Task: Add Natural Factors Rx Omega 3 With D3 to the cart.
Action: Mouse moved to (295, 125)
Screenshot: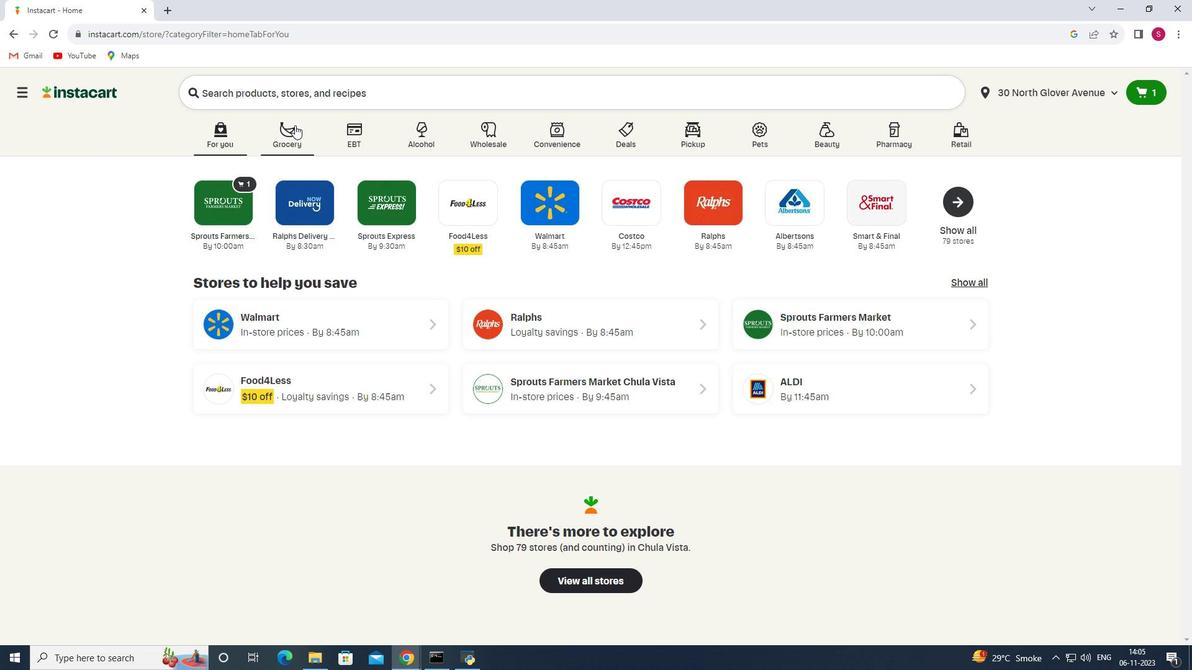 
Action: Mouse pressed left at (295, 125)
Screenshot: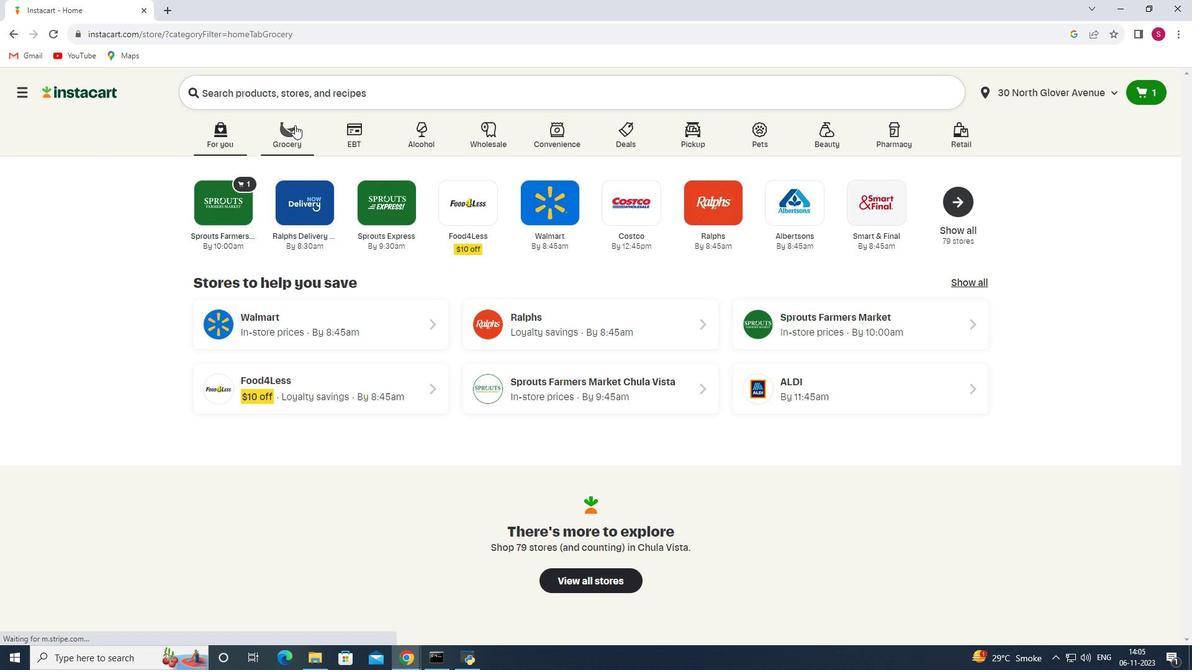 
Action: Mouse moved to (282, 374)
Screenshot: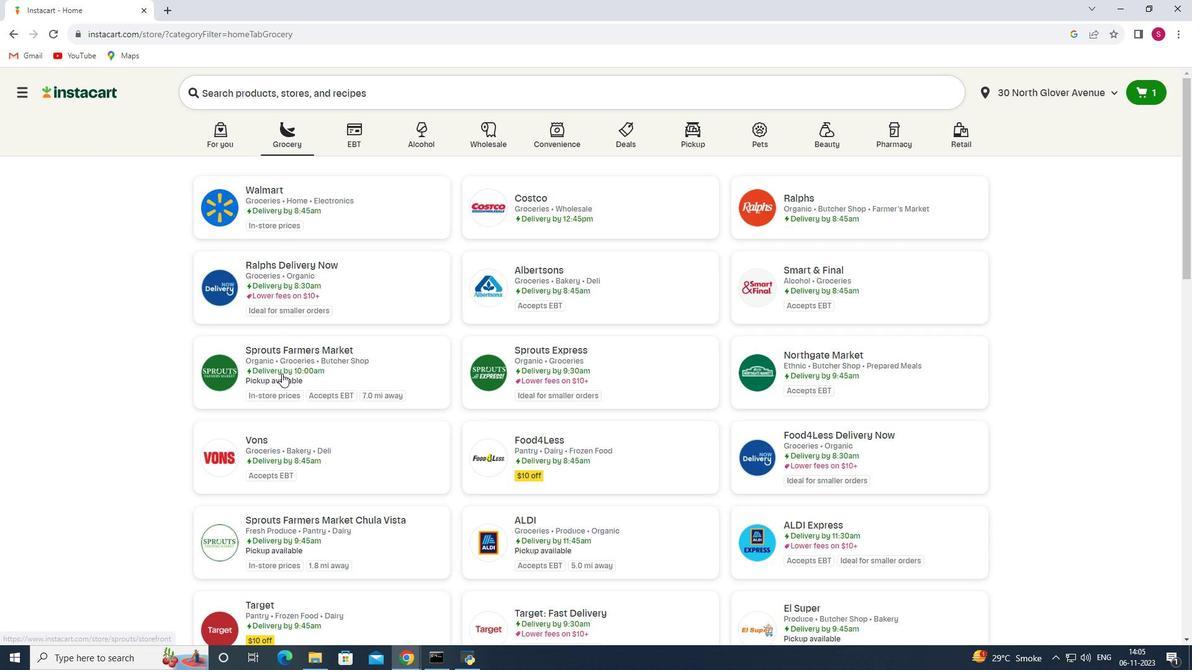 
Action: Mouse pressed left at (282, 374)
Screenshot: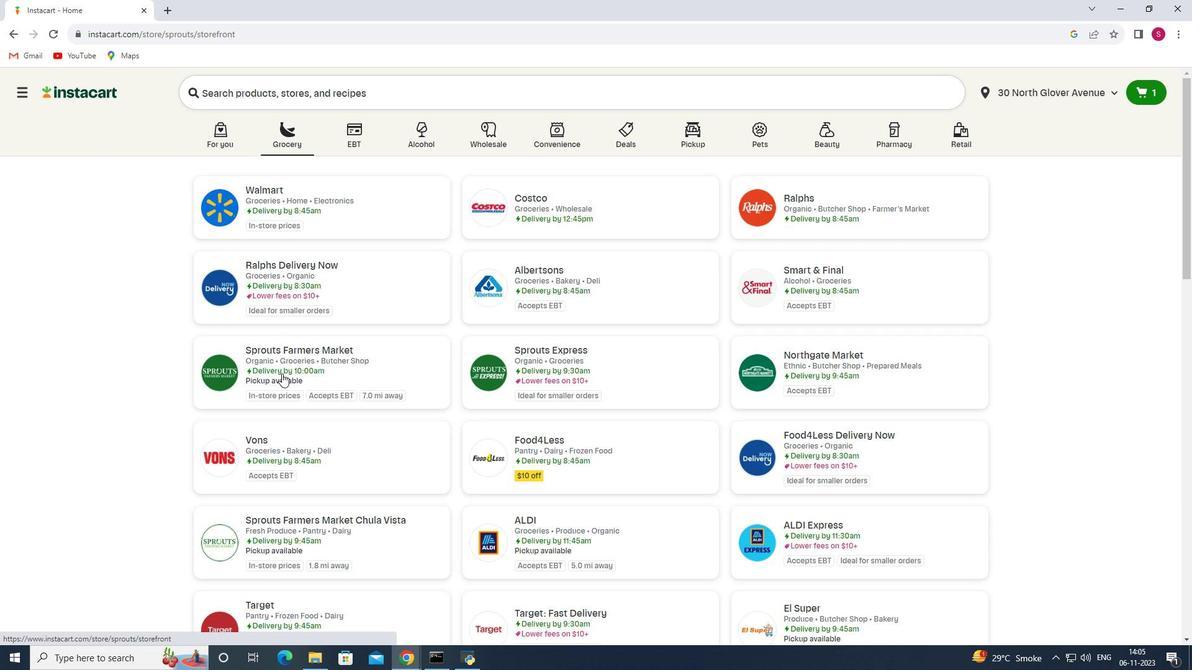 
Action: Mouse moved to (82, 451)
Screenshot: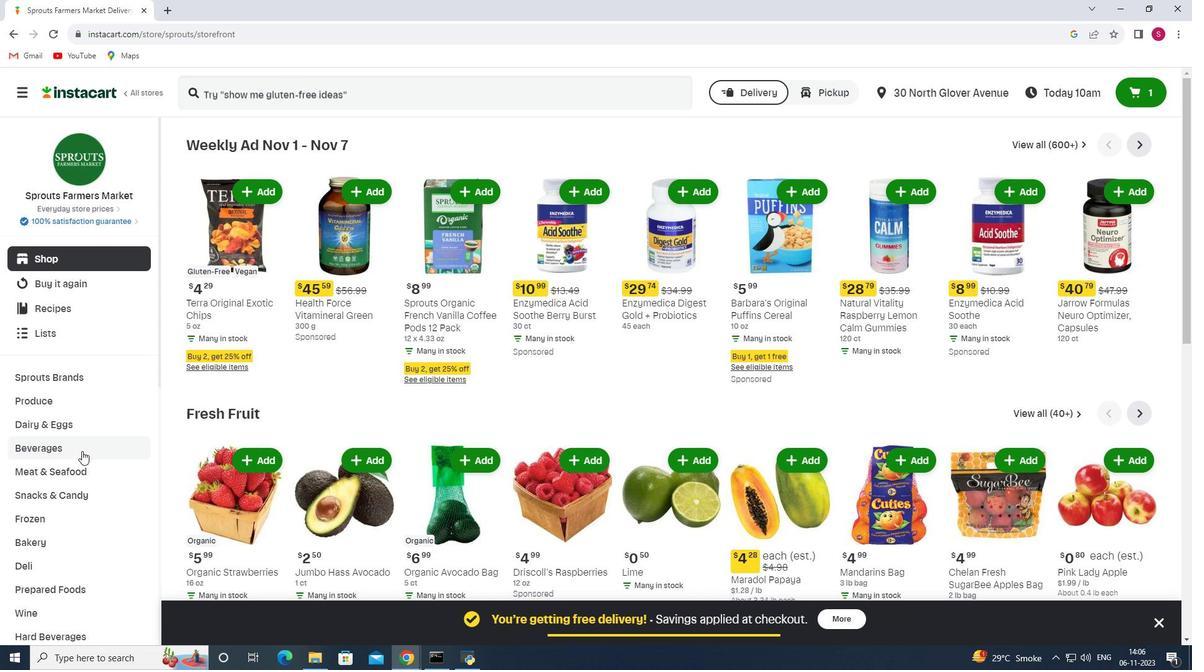 
Action: Mouse scrolled (82, 451) with delta (0, 0)
Screenshot: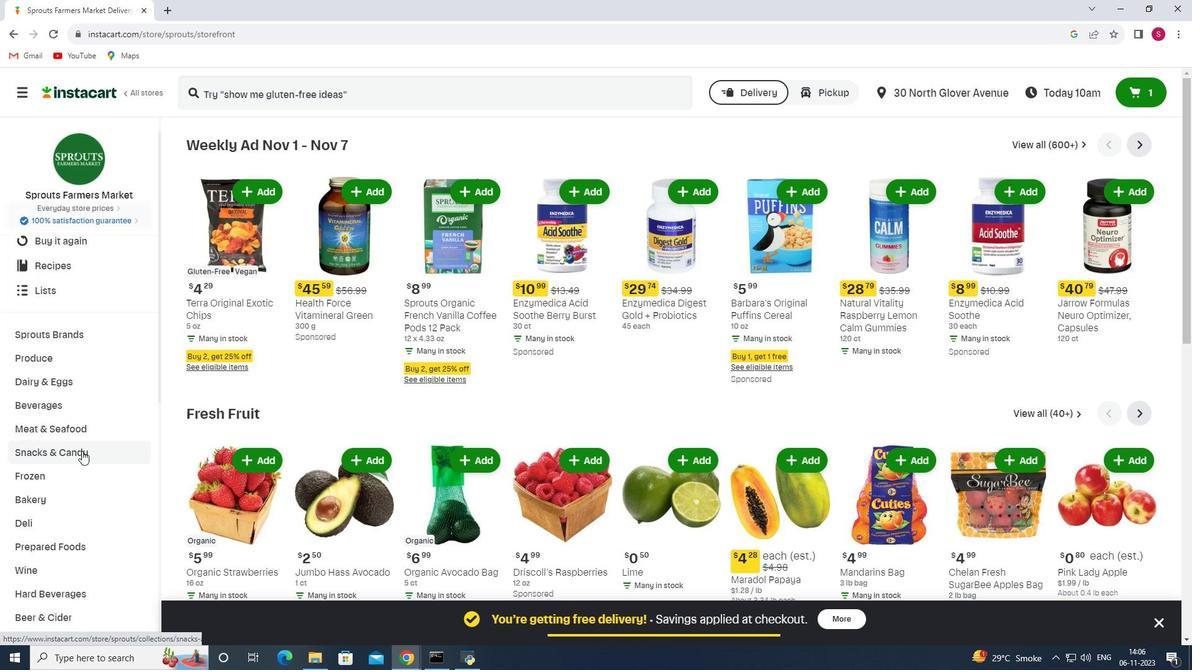
Action: Mouse scrolled (82, 451) with delta (0, 0)
Screenshot: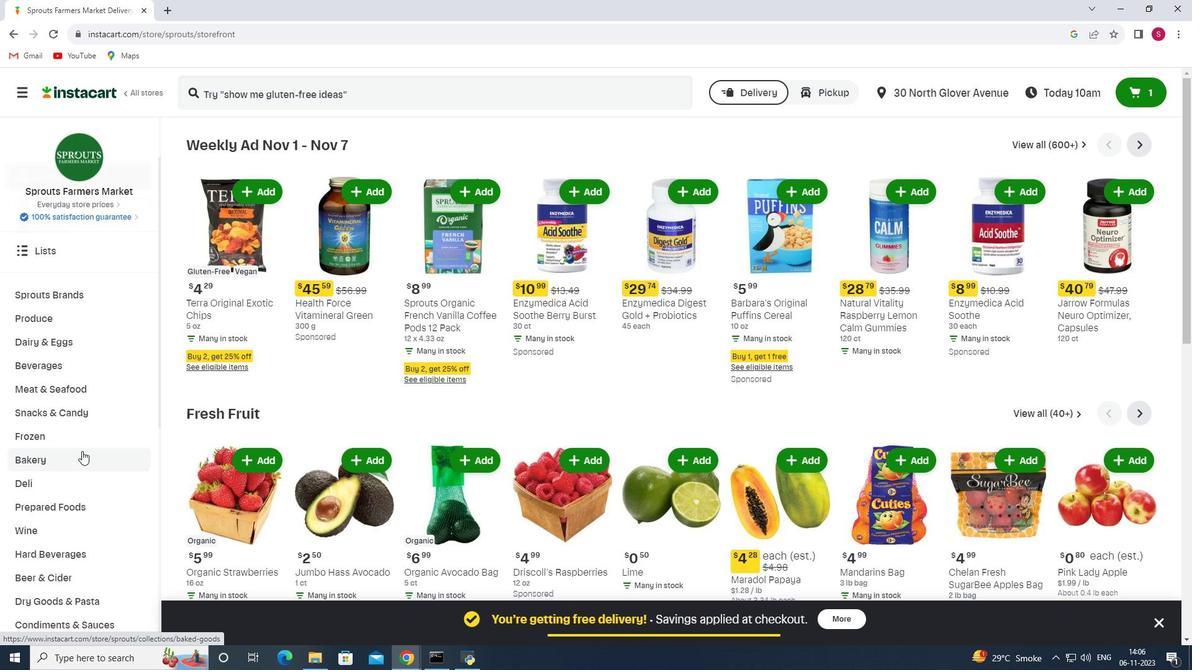 
Action: Mouse scrolled (82, 451) with delta (0, 0)
Screenshot: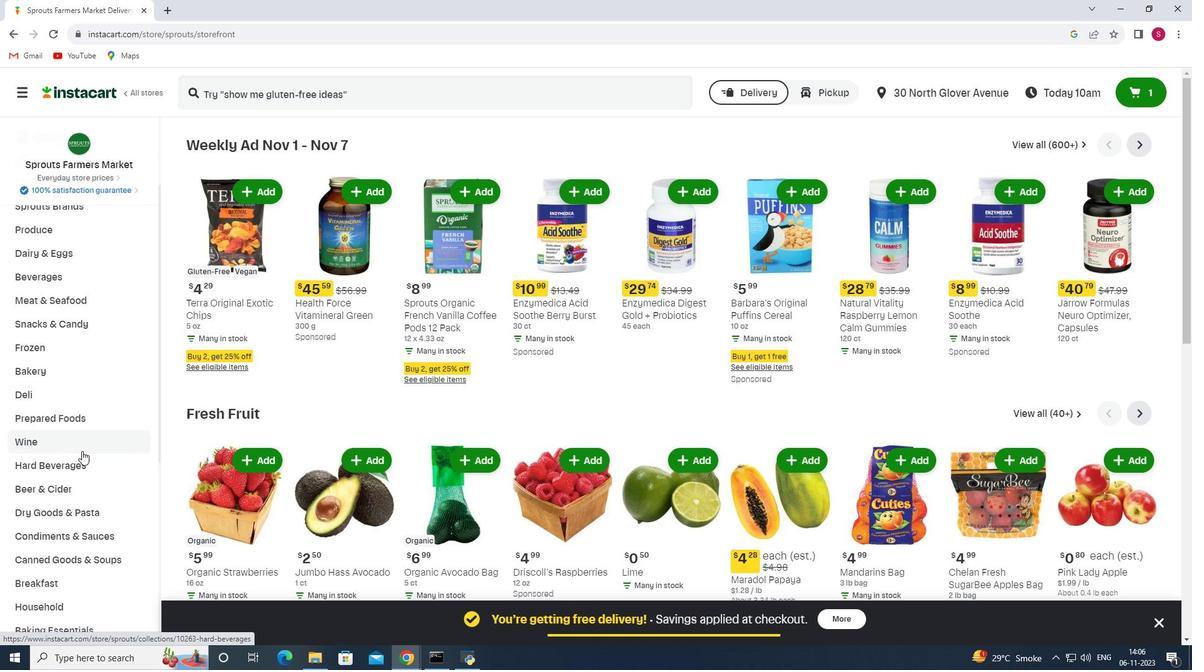 
Action: Mouse scrolled (82, 451) with delta (0, 0)
Screenshot: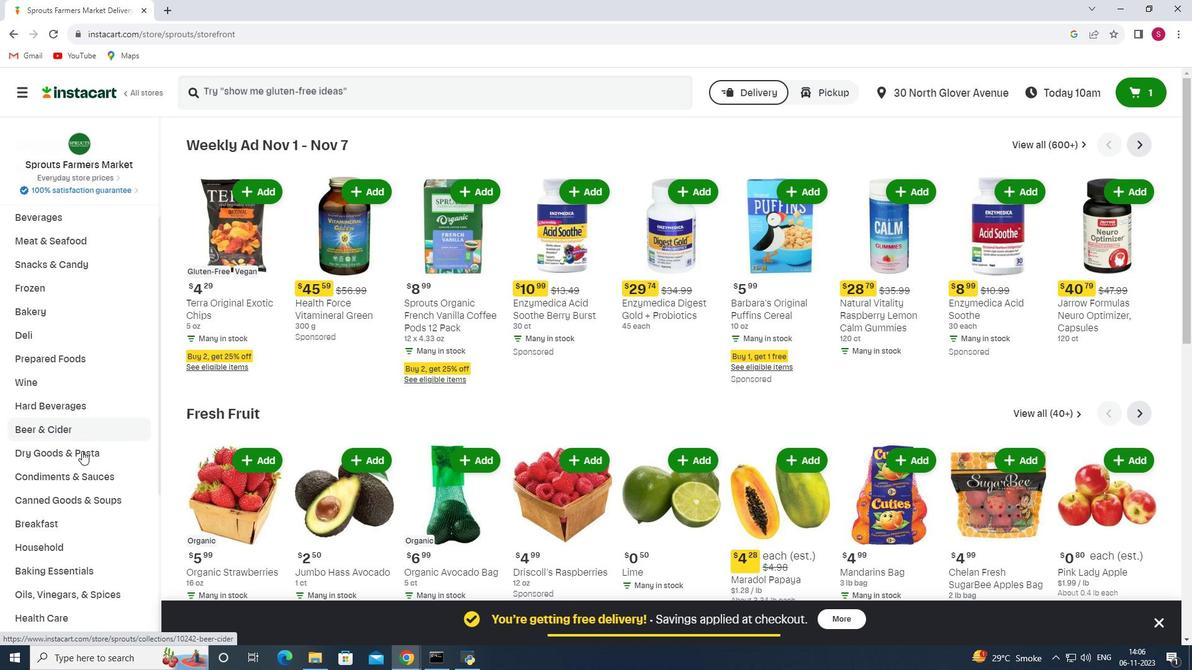 
Action: Mouse moved to (82, 446)
Screenshot: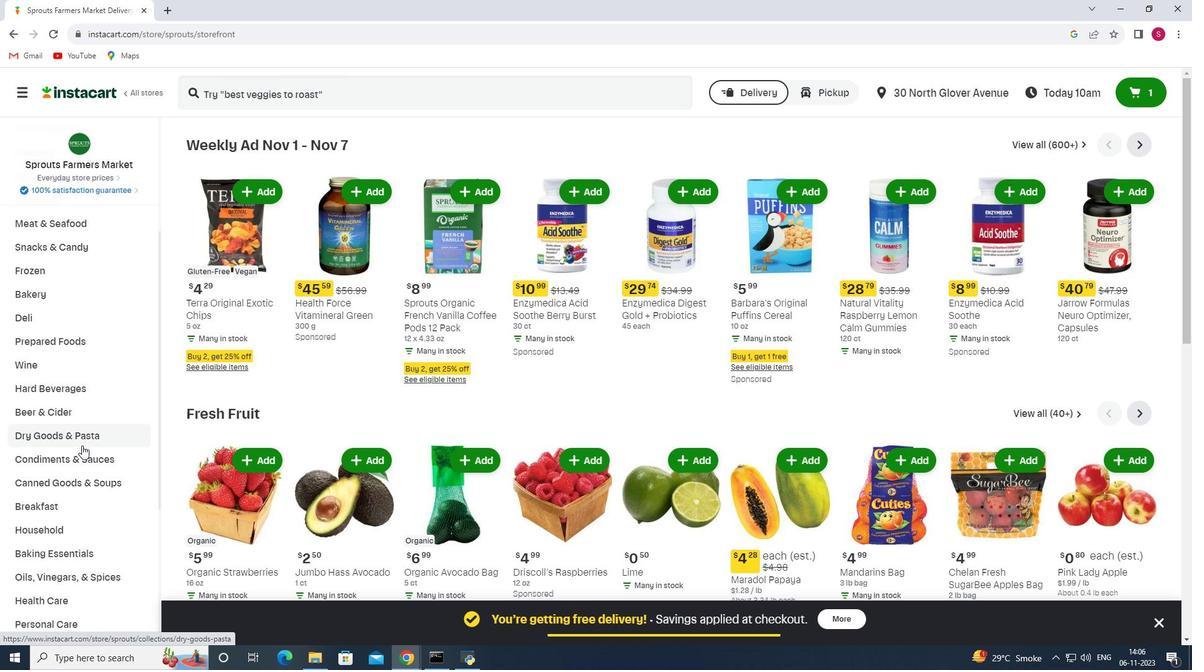 
Action: Mouse scrolled (82, 445) with delta (0, 0)
Screenshot: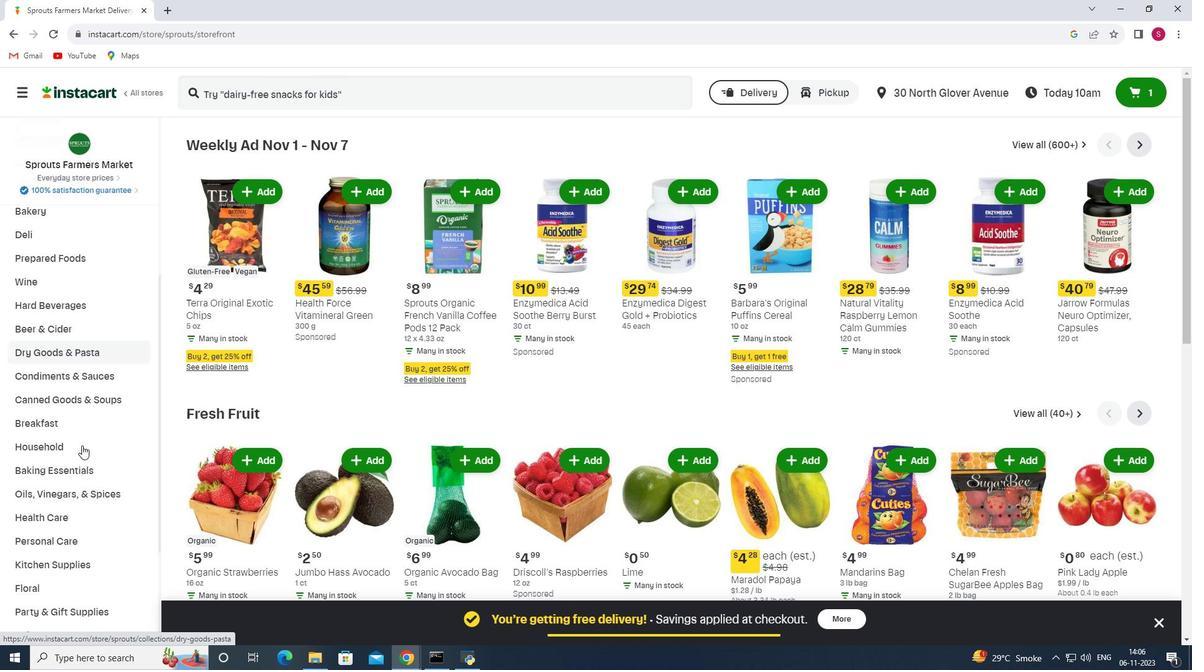 
Action: Mouse scrolled (82, 445) with delta (0, 0)
Screenshot: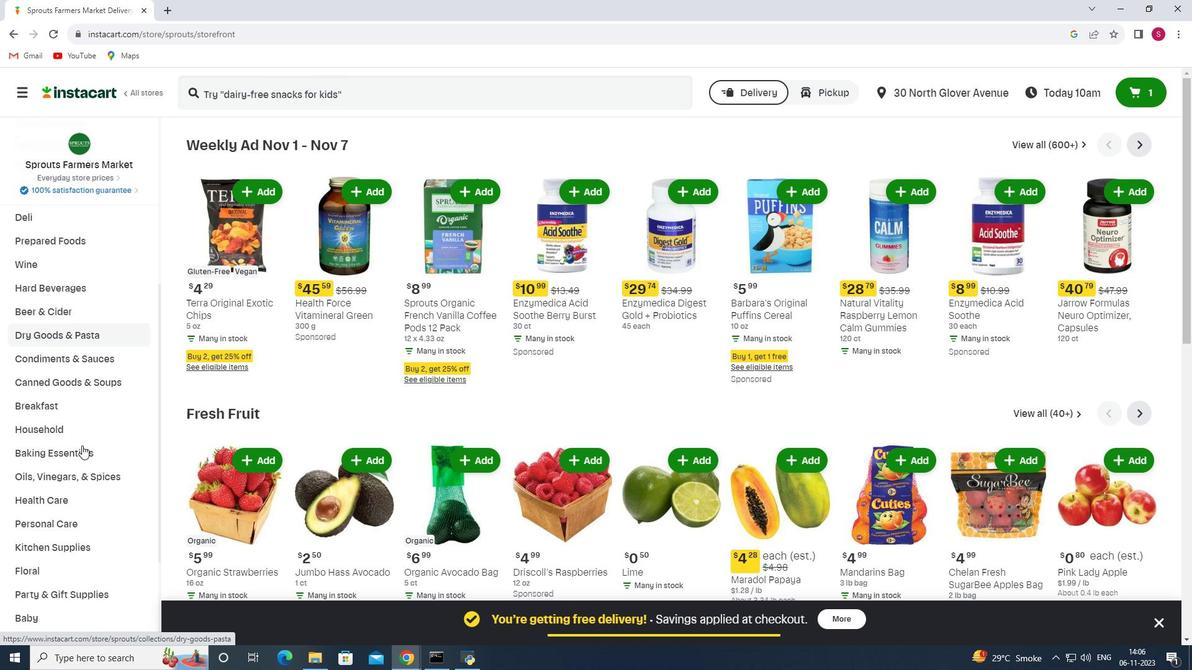 
Action: Mouse scrolled (82, 446) with delta (0, 0)
Screenshot: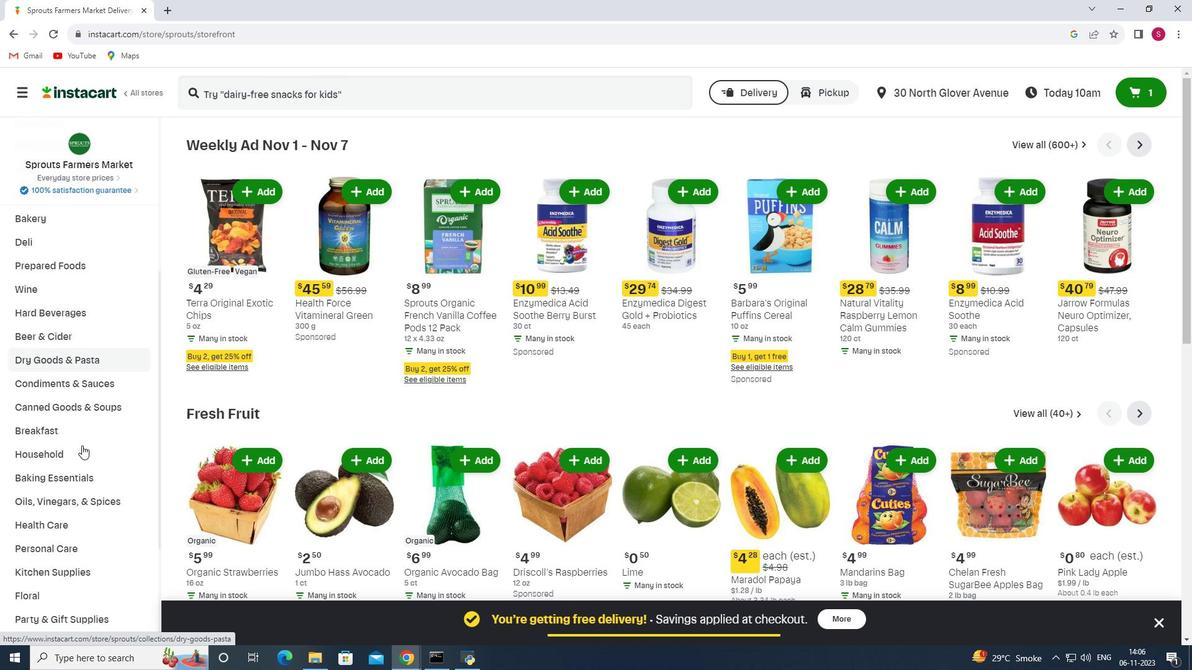 
Action: Mouse scrolled (82, 445) with delta (0, 0)
Screenshot: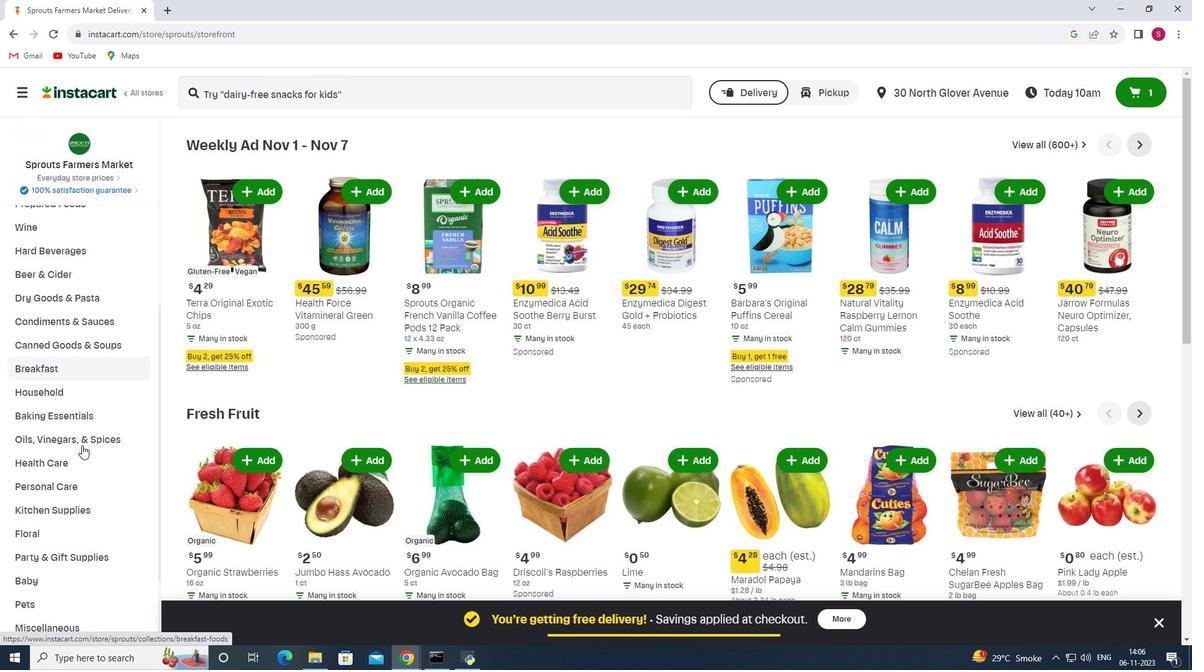 
Action: Mouse scrolled (82, 445) with delta (0, 0)
Screenshot: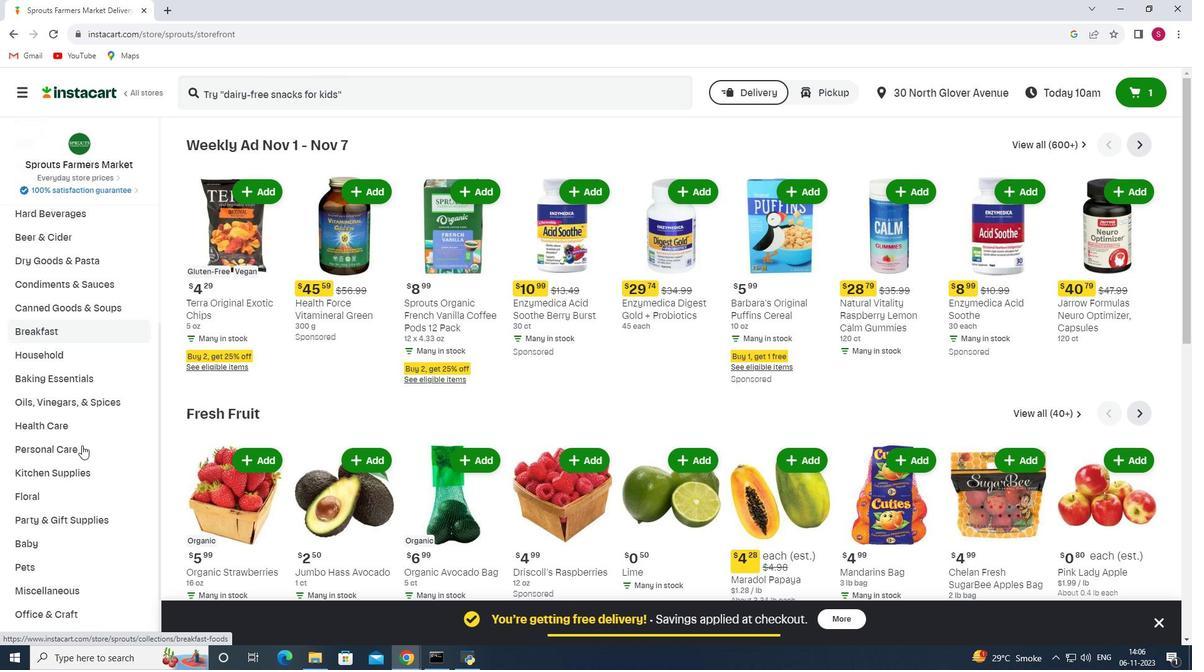 
Action: Mouse moved to (65, 418)
Screenshot: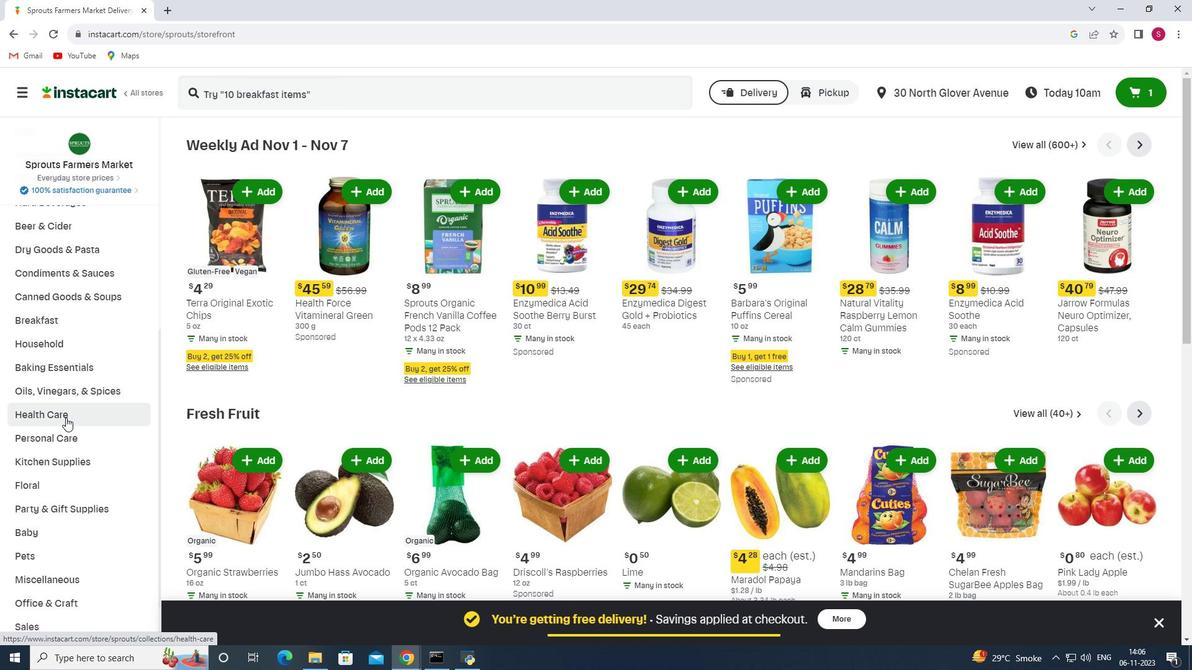 
Action: Mouse pressed left at (65, 418)
Screenshot: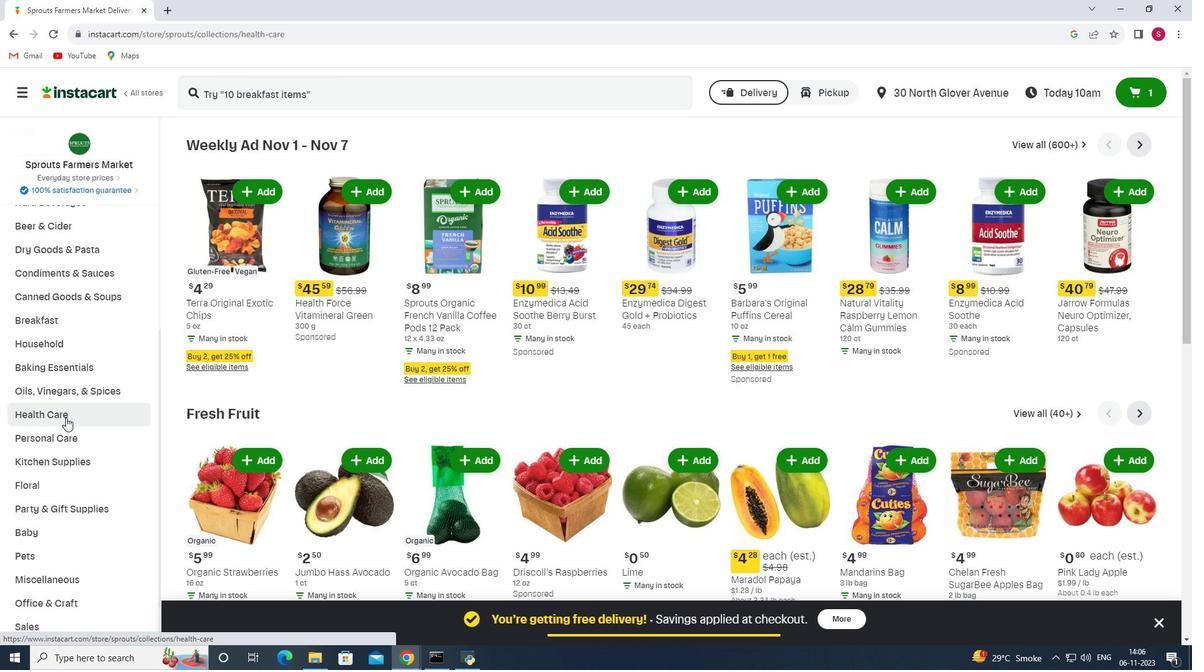 
Action: Mouse moved to (417, 316)
Screenshot: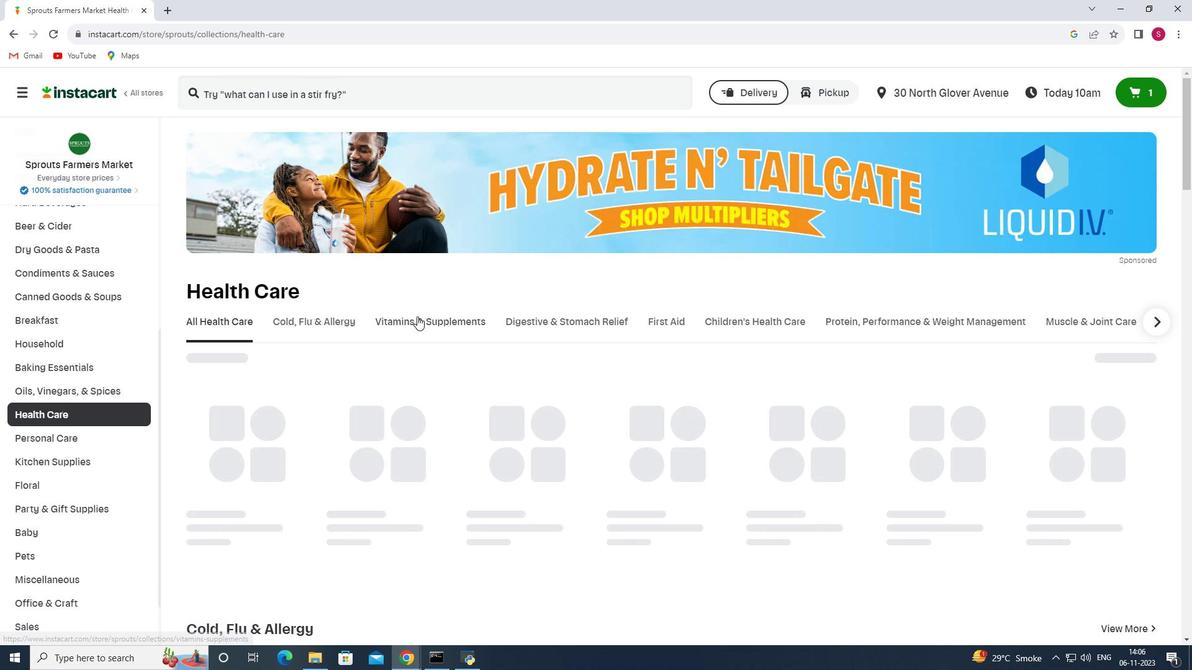 
Action: Mouse pressed left at (417, 316)
Screenshot: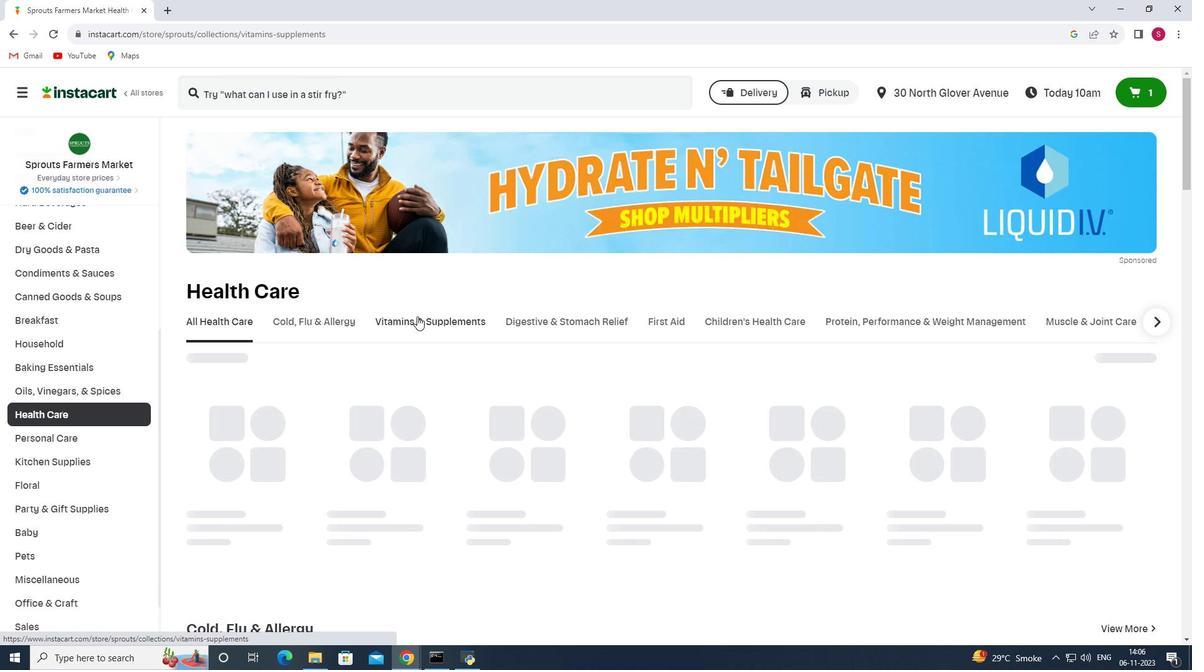 
Action: Mouse moved to (879, 388)
Screenshot: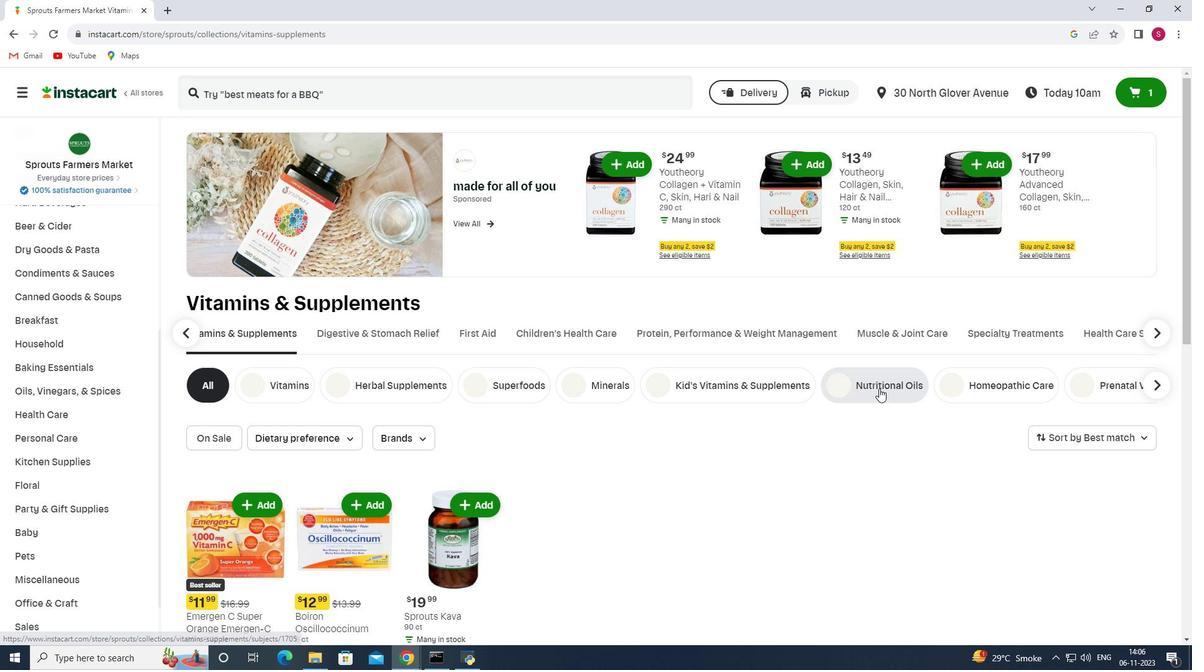 
Action: Mouse pressed left at (879, 388)
Screenshot: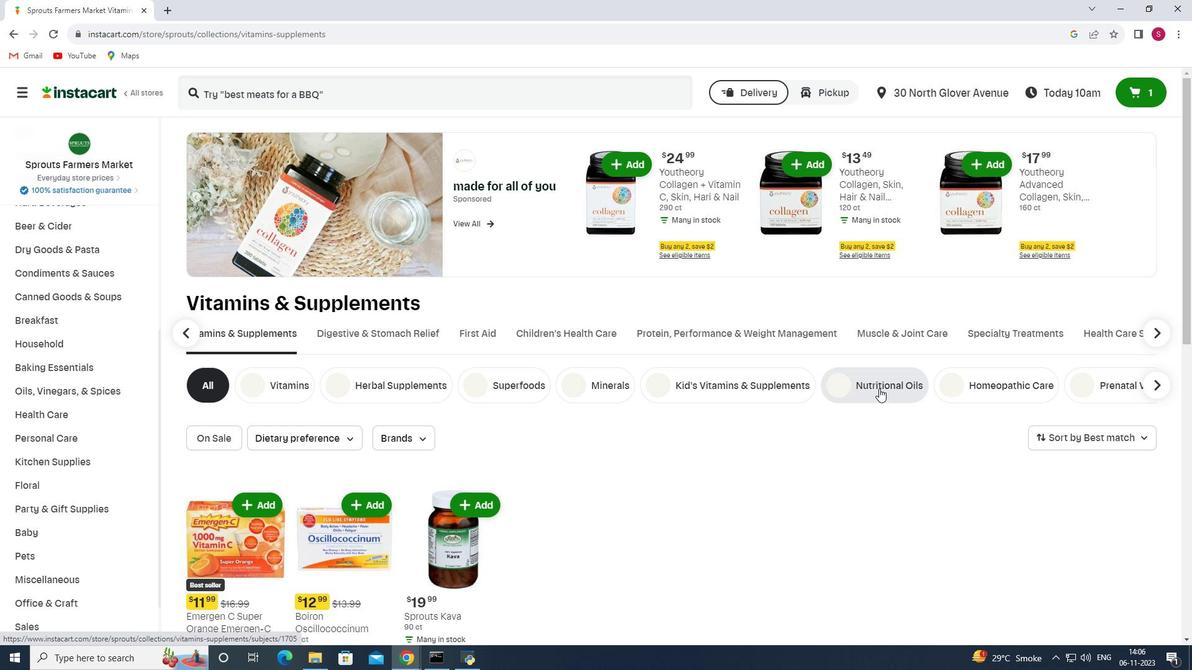 
Action: Mouse moved to (282, 89)
Screenshot: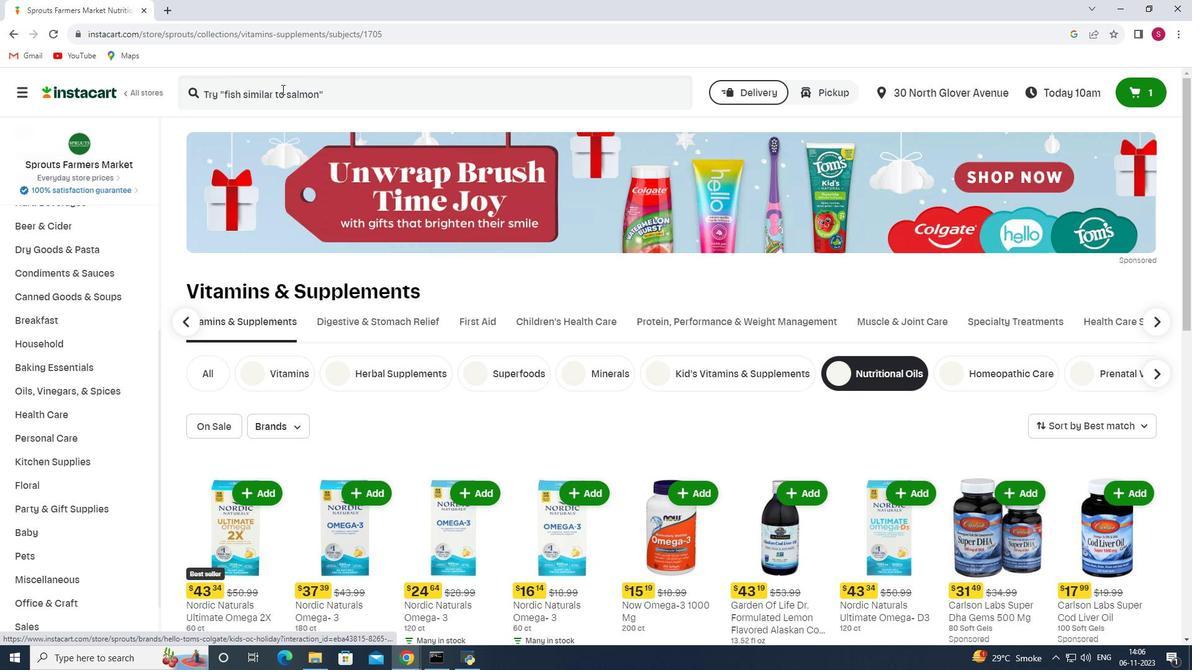 
Action: Mouse pressed left at (282, 89)
Screenshot: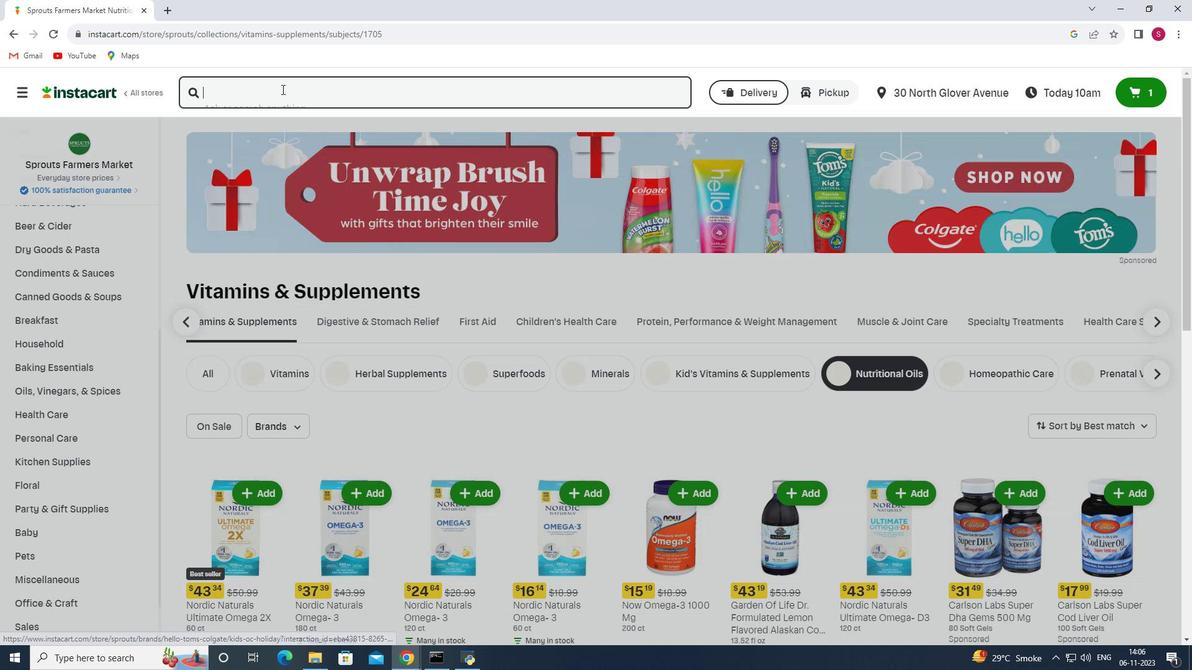 
Action: Key pressed <Key.shift>Natural<Key.space><Key.shift>Factors<Key.space><Key.shift>Rx<Key.space><Key.shift>Omega<Key.space>3<Key.space><Key.shift>With<Key.space><Key.shift>D3<Key.enter>
Screenshot: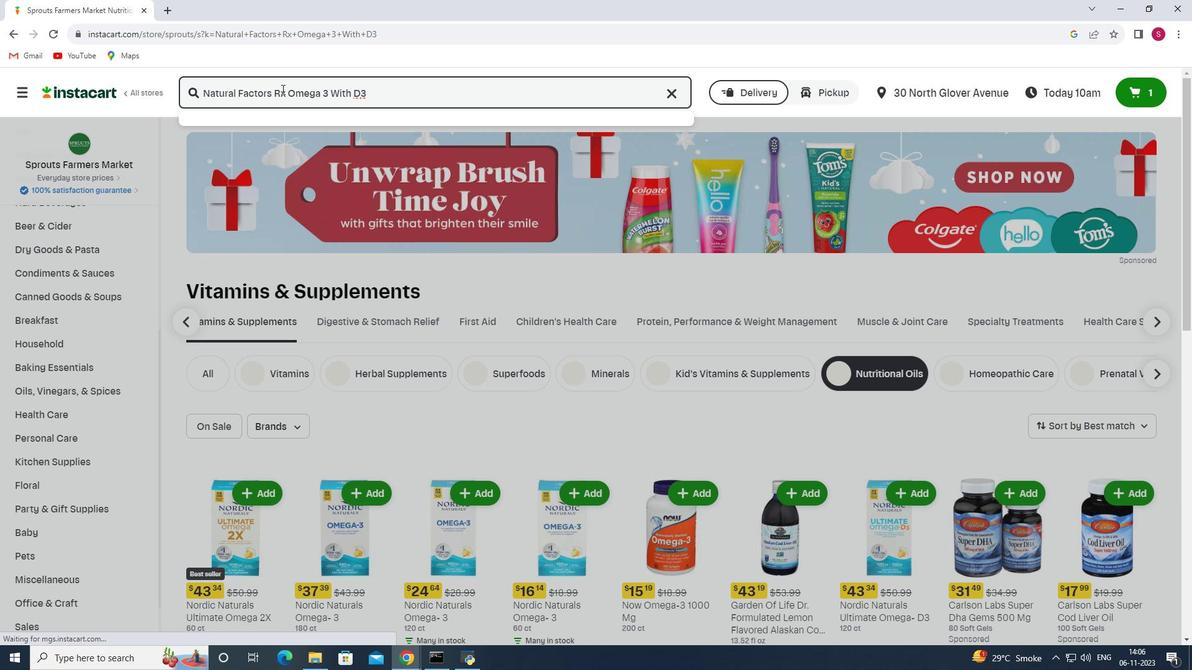 
Action: Mouse moved to (357, 321)
Screenshot: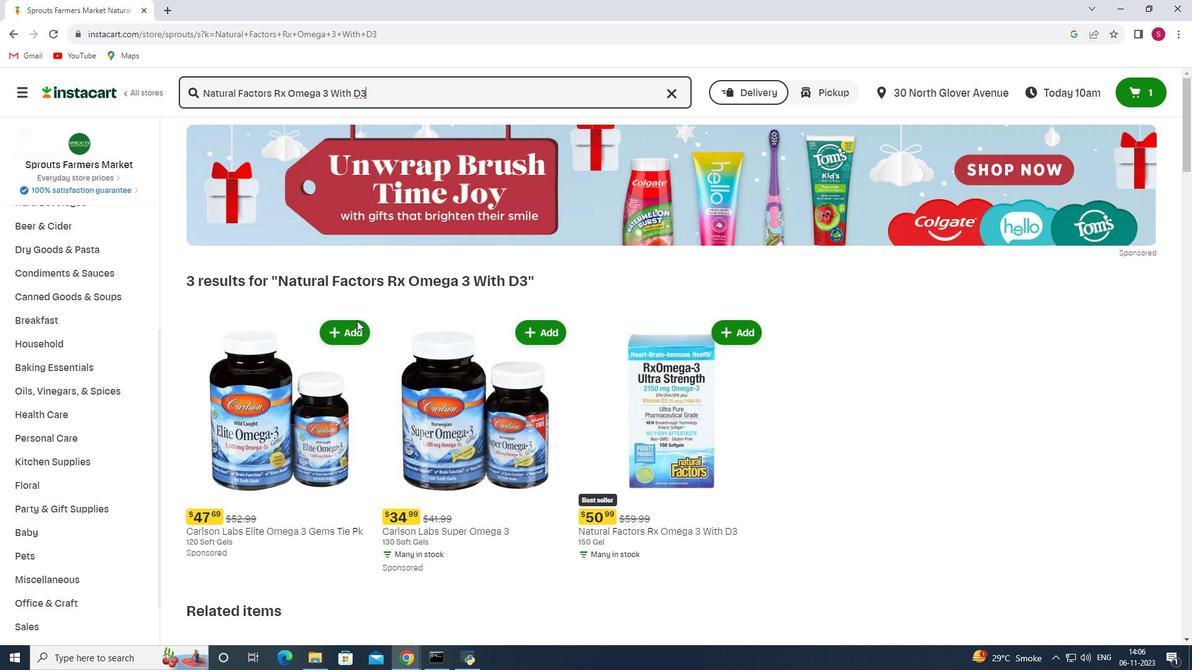 
Action: Mouse scrolled (357, 320) with delta (0, 0)
Screenshot: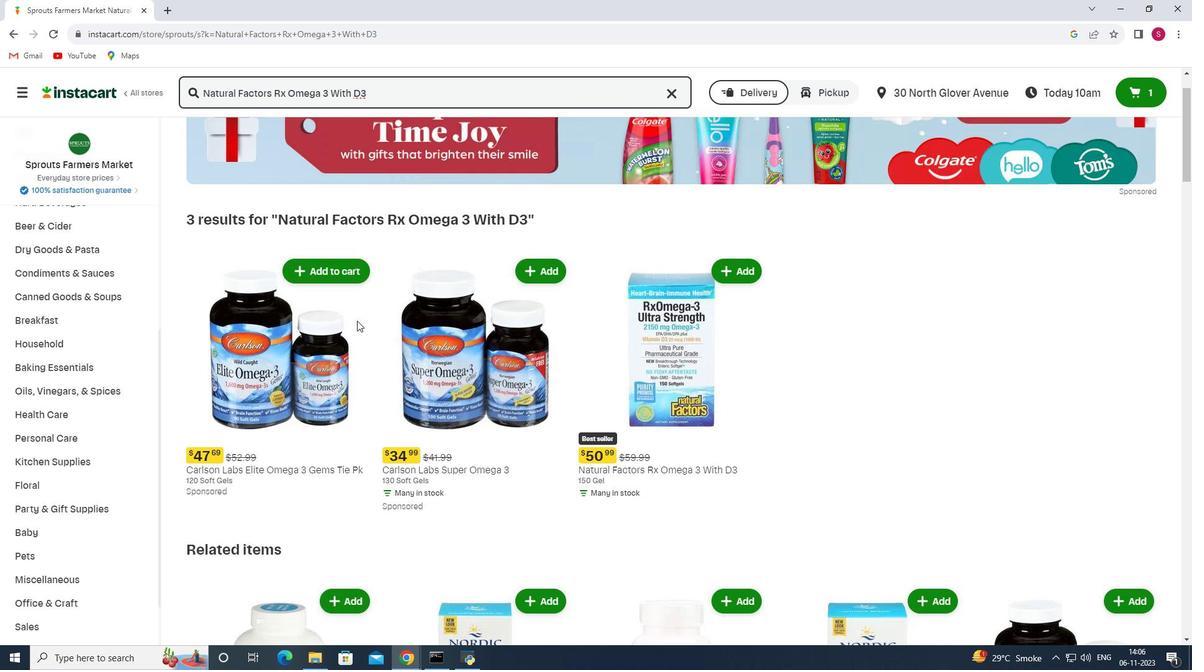 
Action: Mouse moved to (744, 272)
Screenshot: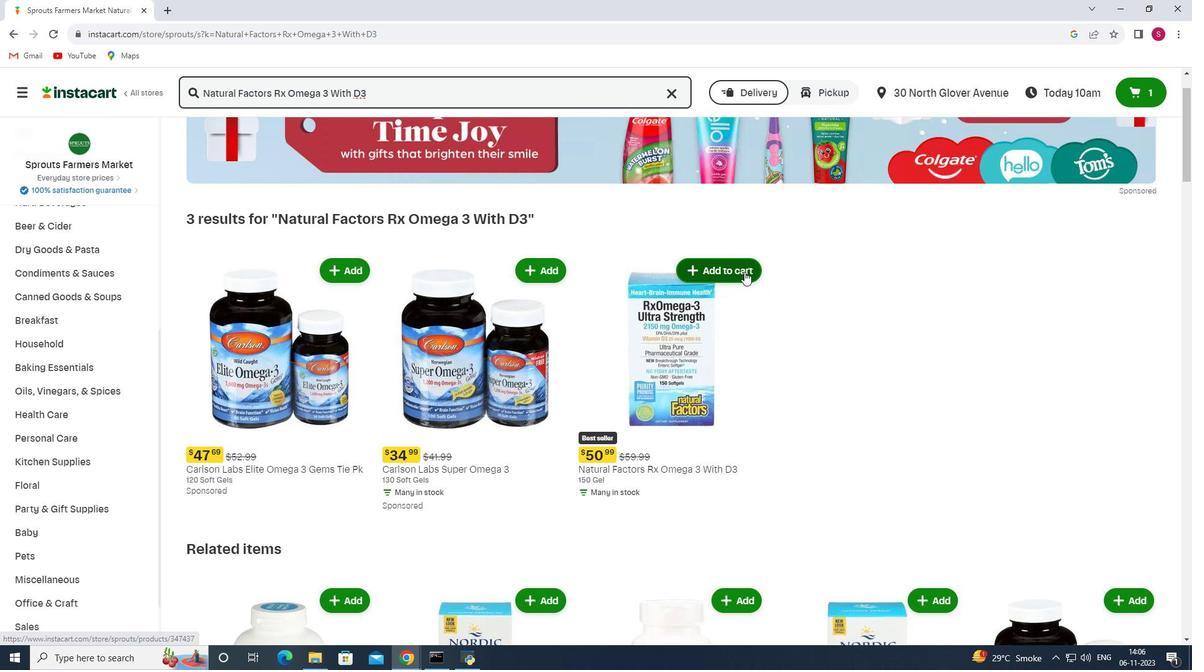 
Action: Mouse pressed left at (744, 272)
Screenshot: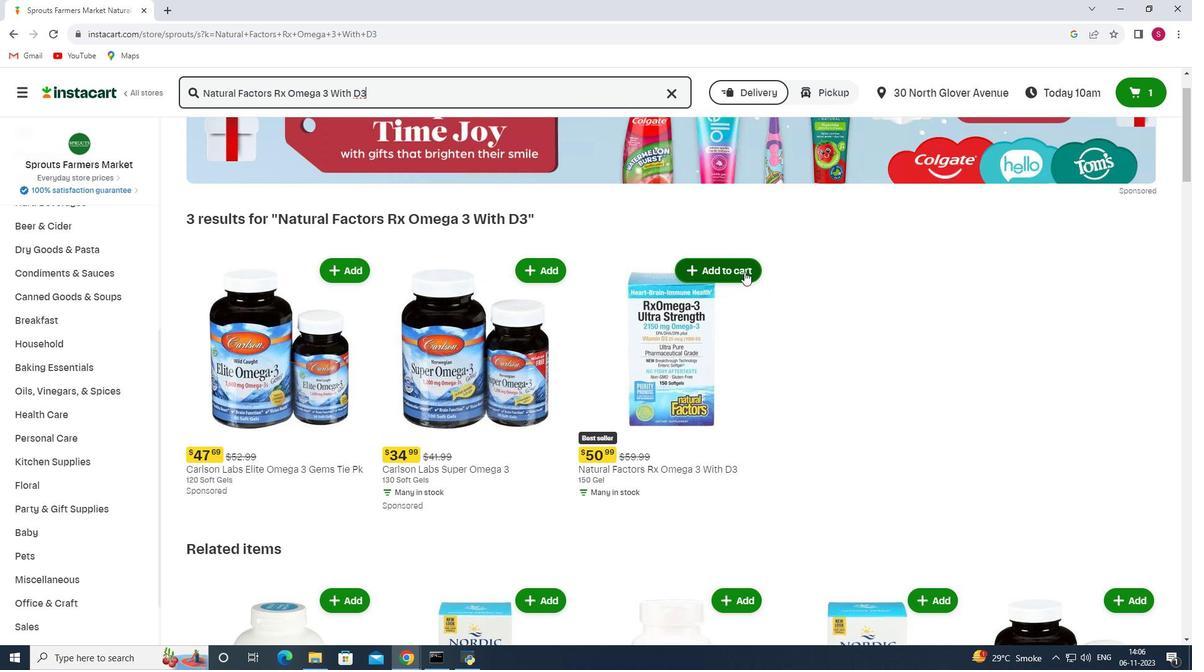 
Action: Mouse moved to (771, 349)
Screenshot: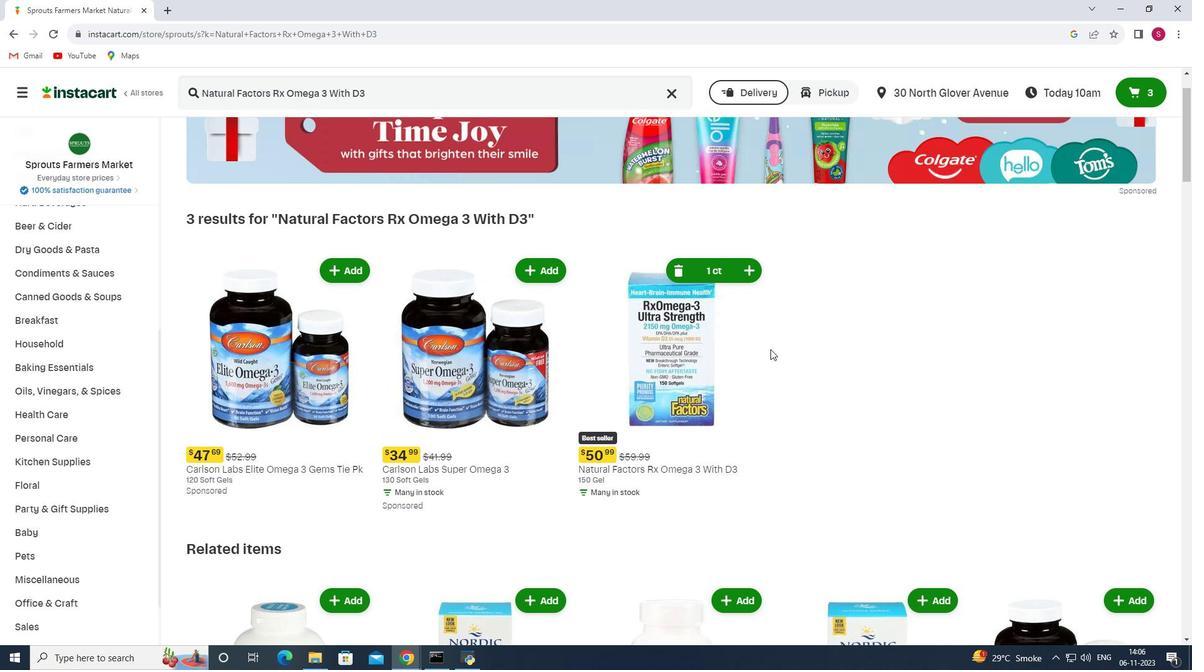 
